 Task: Schedule a meeting for 2 hours 30 minutes.
Action: Mouse moved to (605, 80)
Screenshot: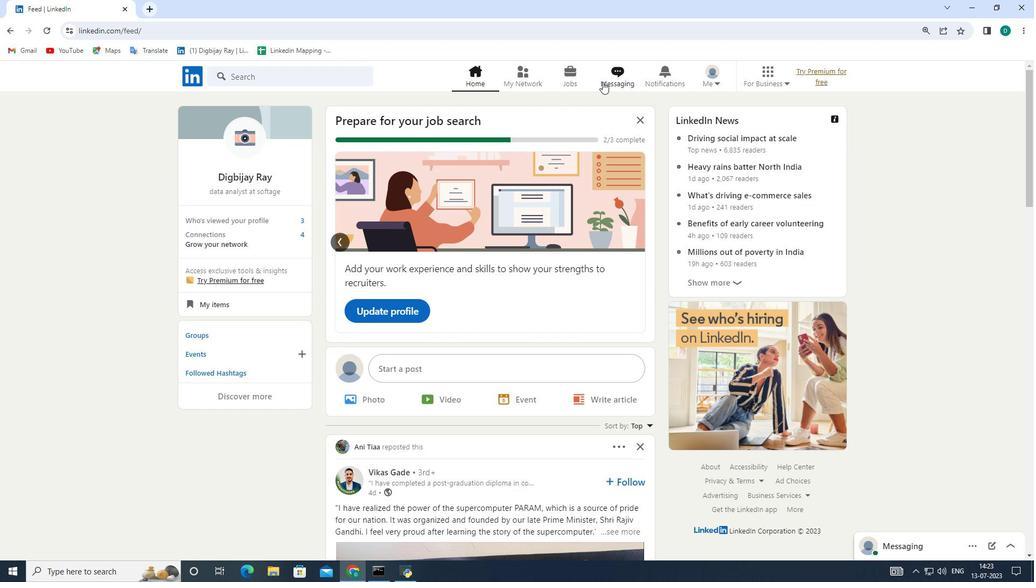 
Action: Mouse pressed left at (605, 80)
Screenshot: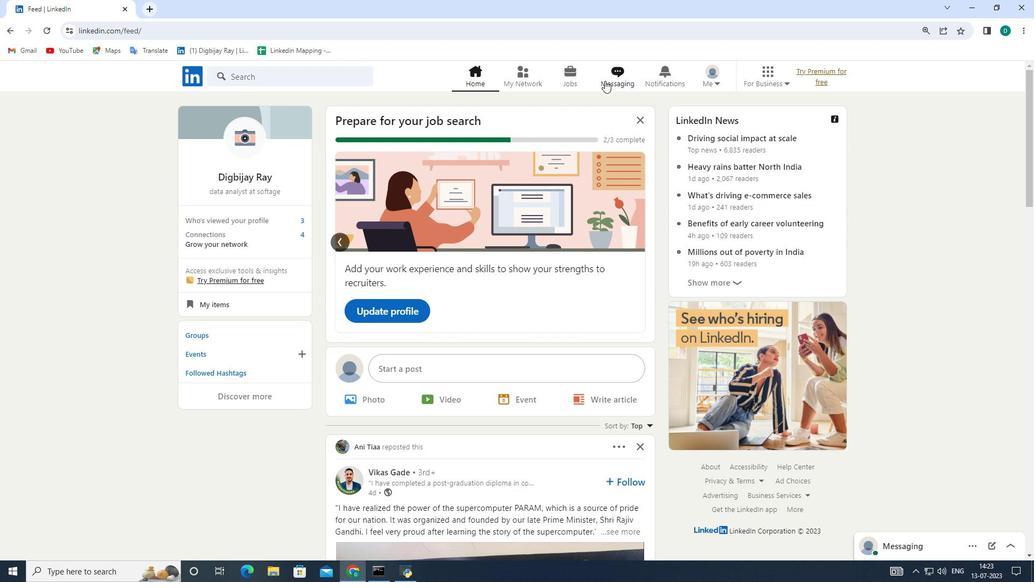 
Action: Mouse moved to (597, 117)
Screenshot: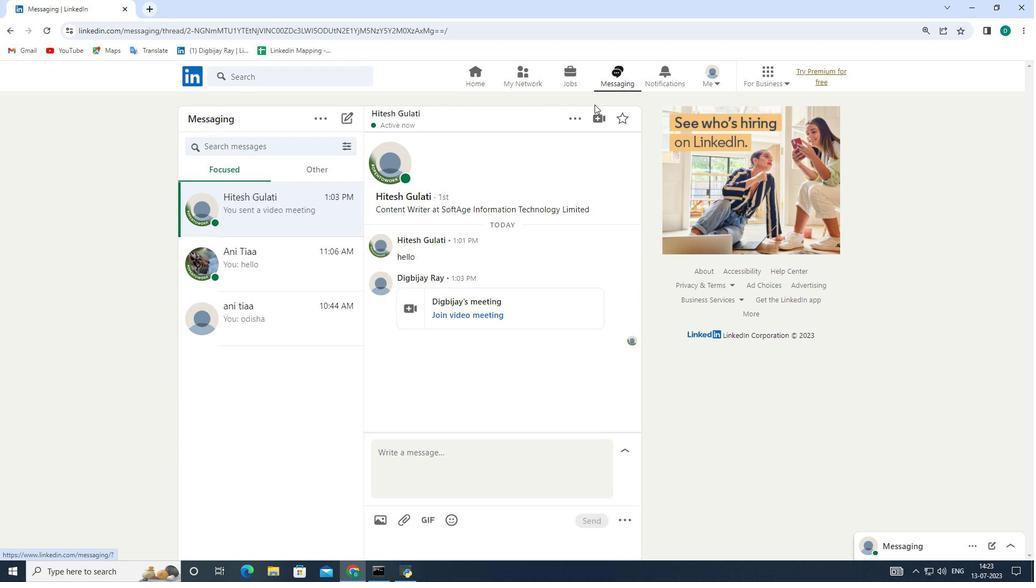 
Action: Mouse pressed left at (597, 117)
Screenshot: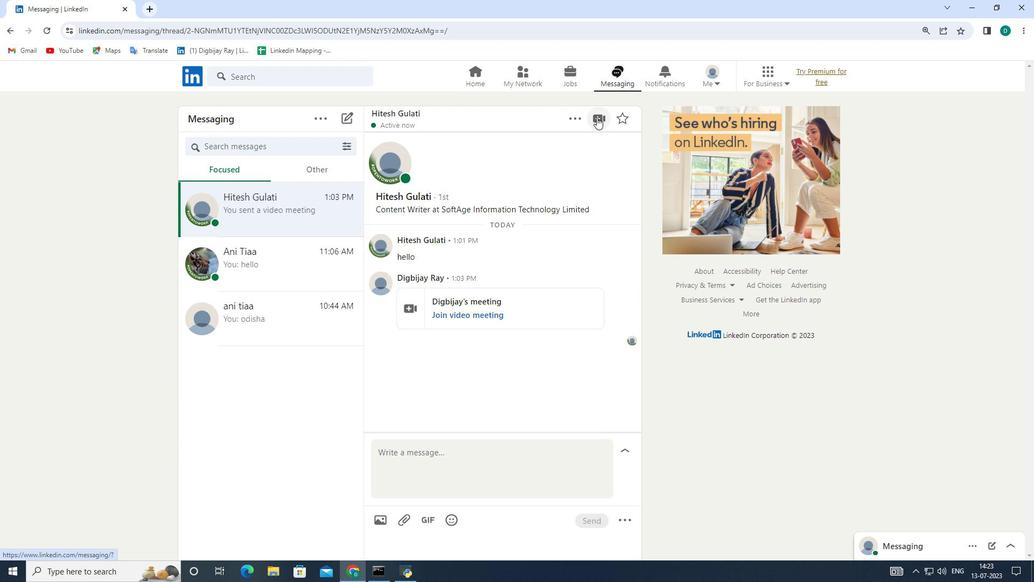 
Action: Mouse moved to (514, 169)
Screenshot: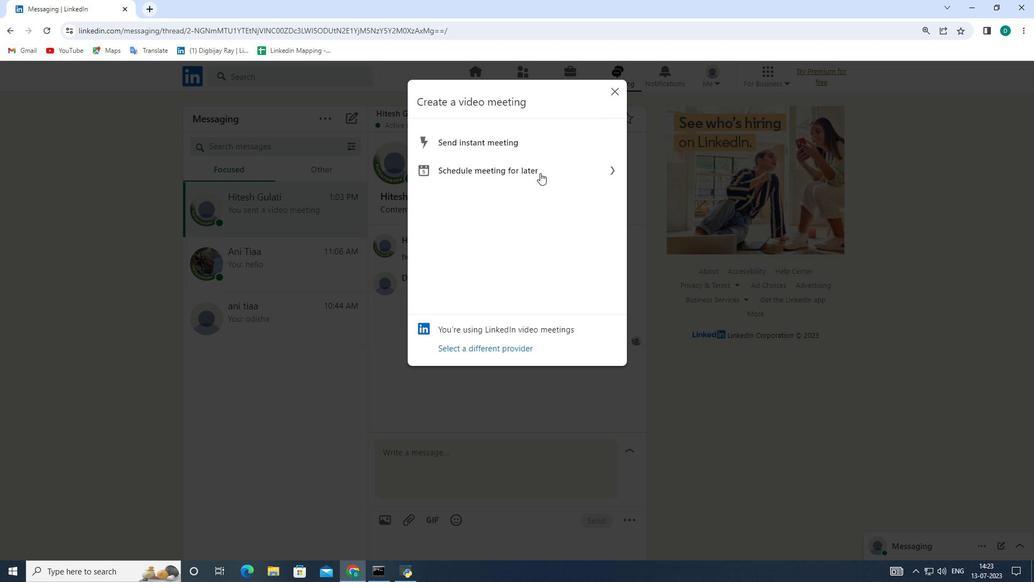 
Action: Mouse pressed left at (514, 169)
Screenshot: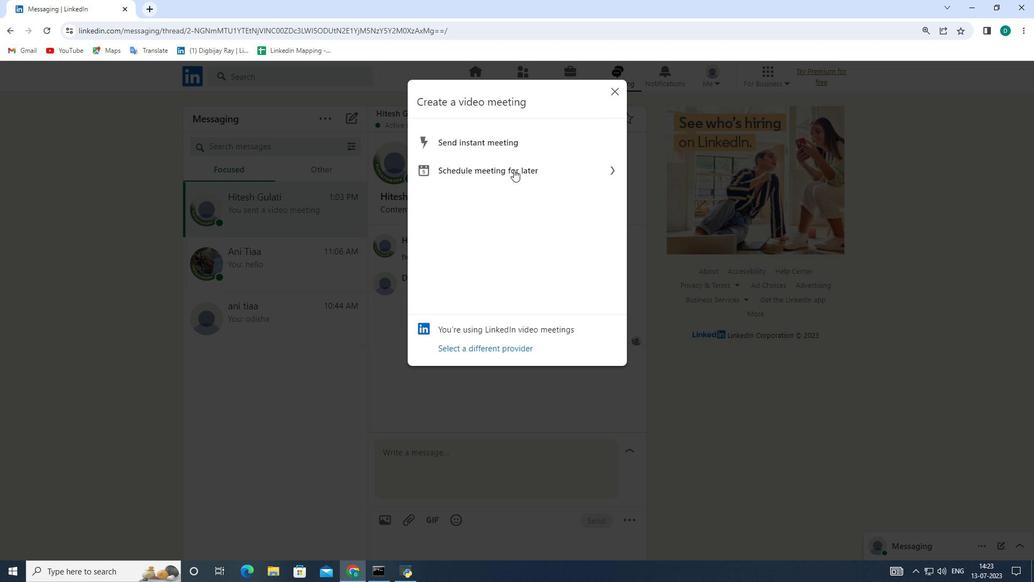 
Action: Mouse moved to (563, 199)
Screenshot: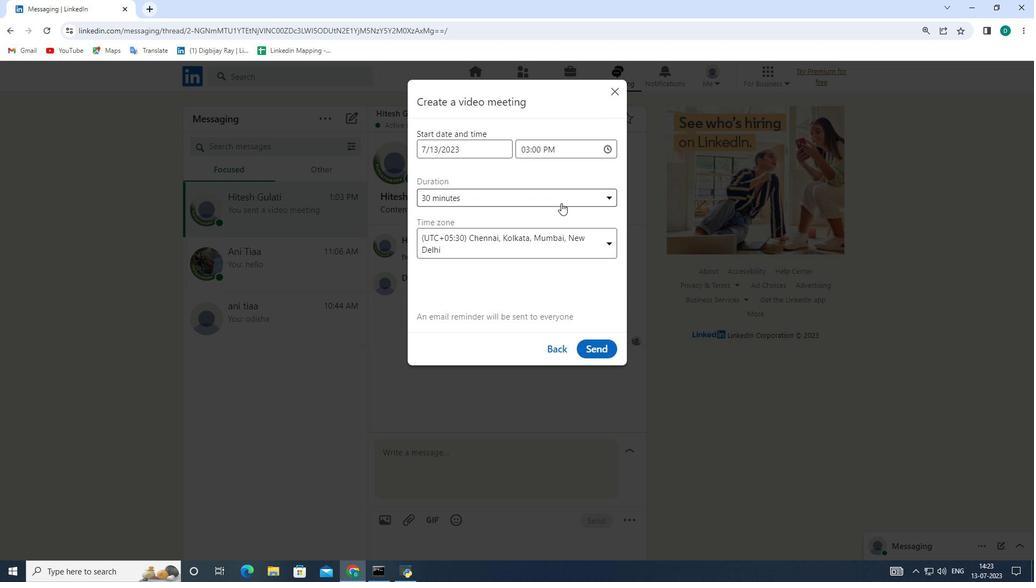 
Action: Mouse pressed left at (563, 199)
Screenshot: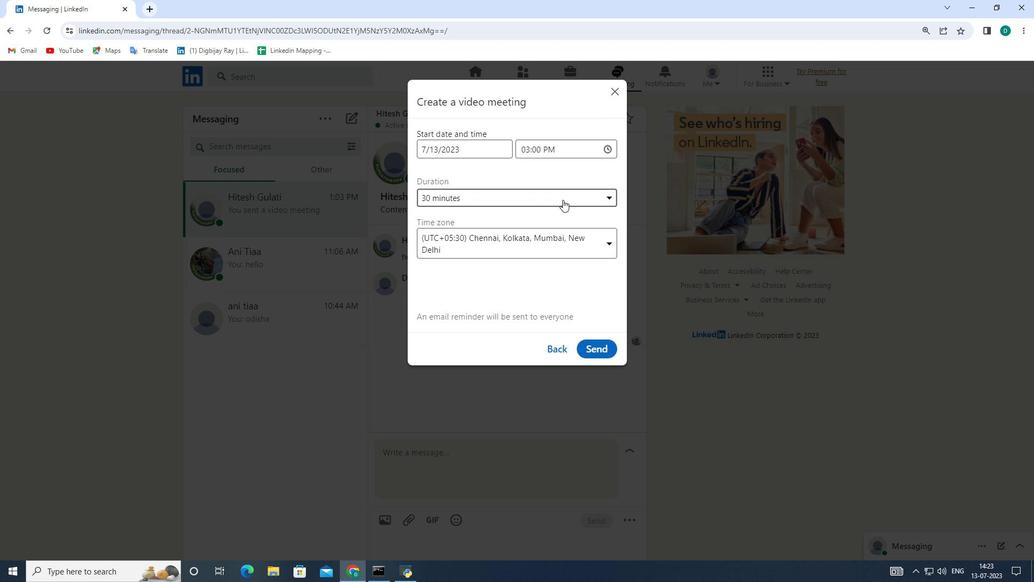 
Action: Mouse moved to (496, 314)
Screenshot: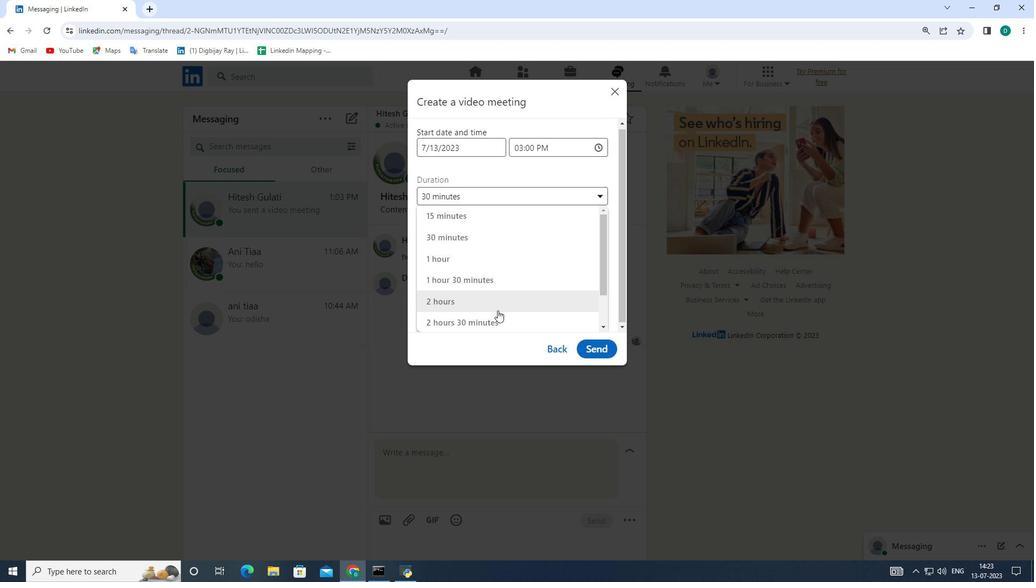 
Action: Mouse pressed left at (496, 314)
Screenshot: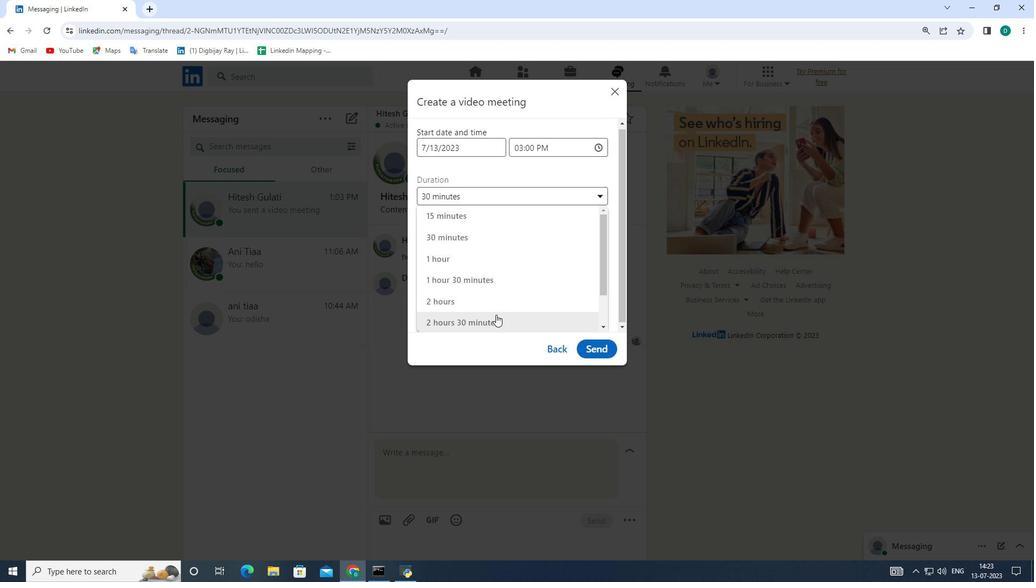 
